 Task: Open Card Card0000000204 in Board Board0000000051 in Workspace WS0000000017 in Trello. Add Member prateek.ku2001@gmail.com to Card Card0000000204 in Board Board0000000051 in Workspace WS0000000017 in Trello. Add Red Label titled Label0000000204 to Card Card0000000204 in Board Board0000000051 in Workspace WS0000000017 in Trello. Add Checklist CL0000000204 to Card Card0000000204 in Board Board0000000051 in Workspace WS0000000017 in Trello. Add Dates with Start Date as Nov 01 2023 and Due Date as Nov 30 2023 to Card Card0000000204 in Board Board0000000051 in Workspace WS0000000017 in Trello
Action: Mouse moved to (274, 443)
Screenshot: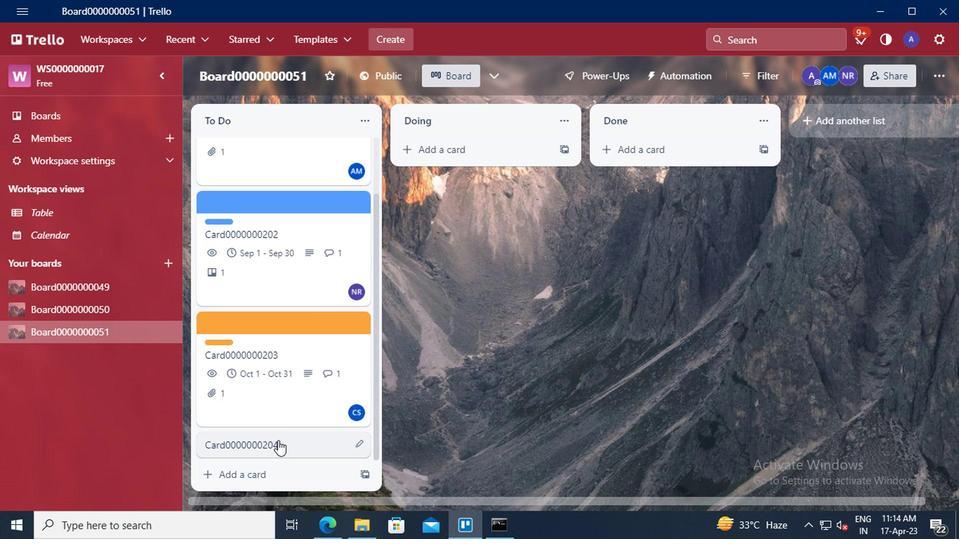 
Action: Mouse pressed left at (274, 443)
Screenshot: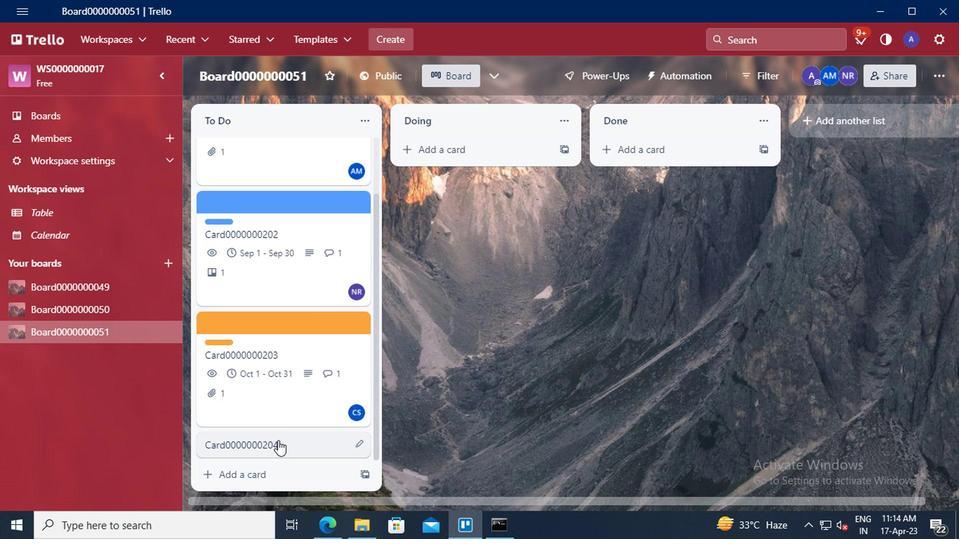 
Action: Mouse moved to (640, 181)
Screenshot: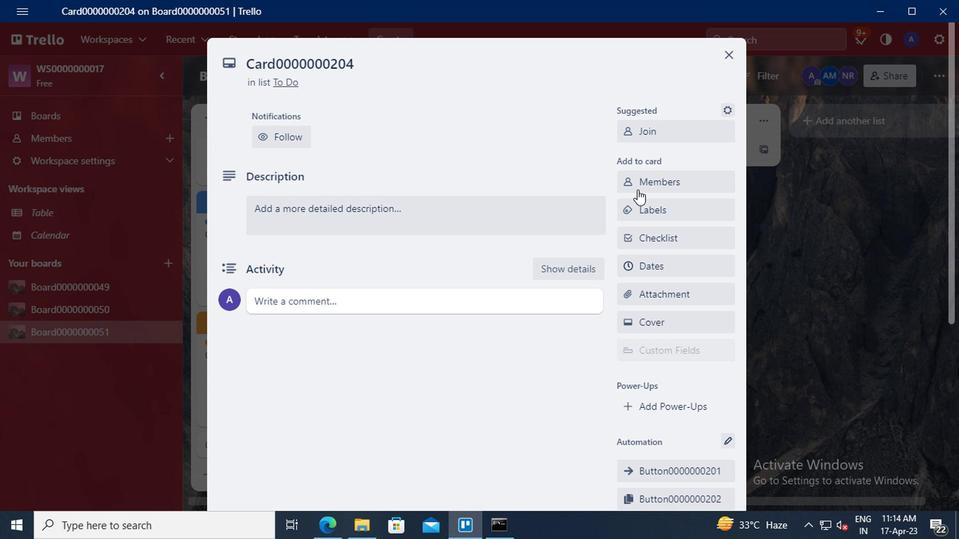 
Action: Mouse pressed left at (640, 181)
Screenshot: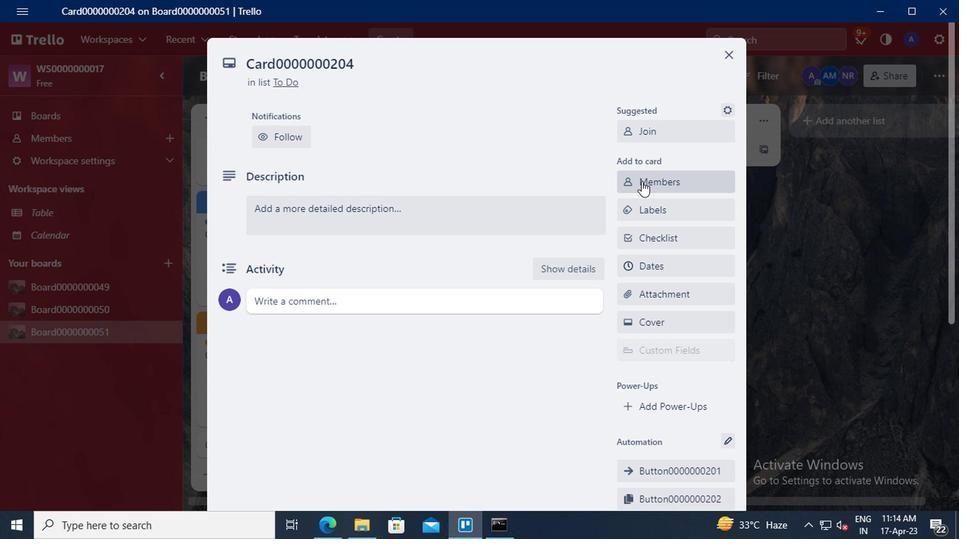 
Action: Mouse moved to (650, 248)
Screenshot: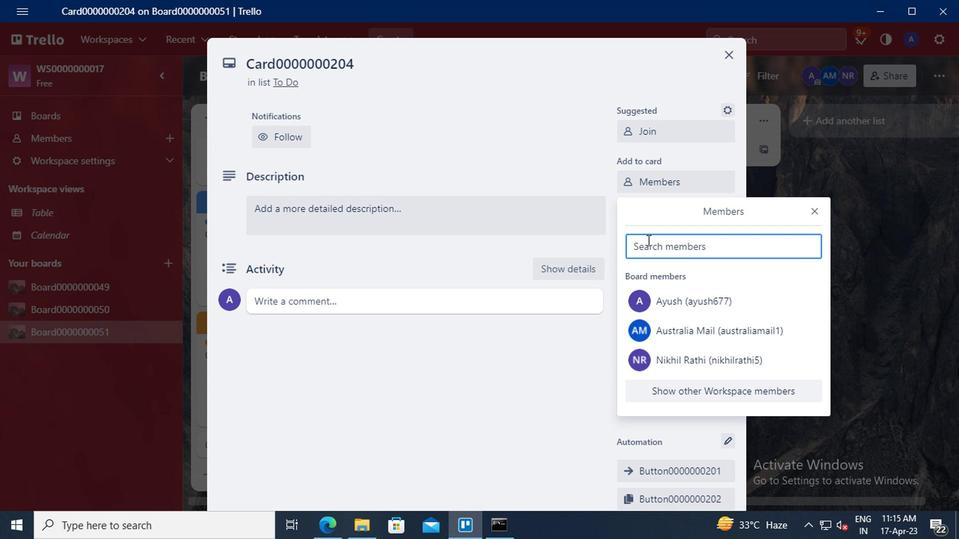 
Action: Mouse pressed left at (650, 248)
Screenshot: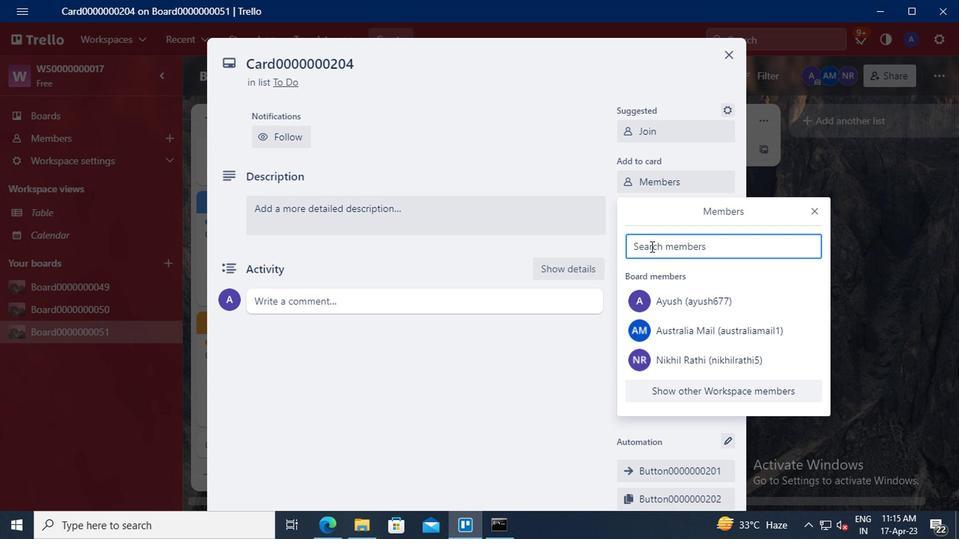 
Action: Key pressed <Key.shift>PARTEEK
Screenshot: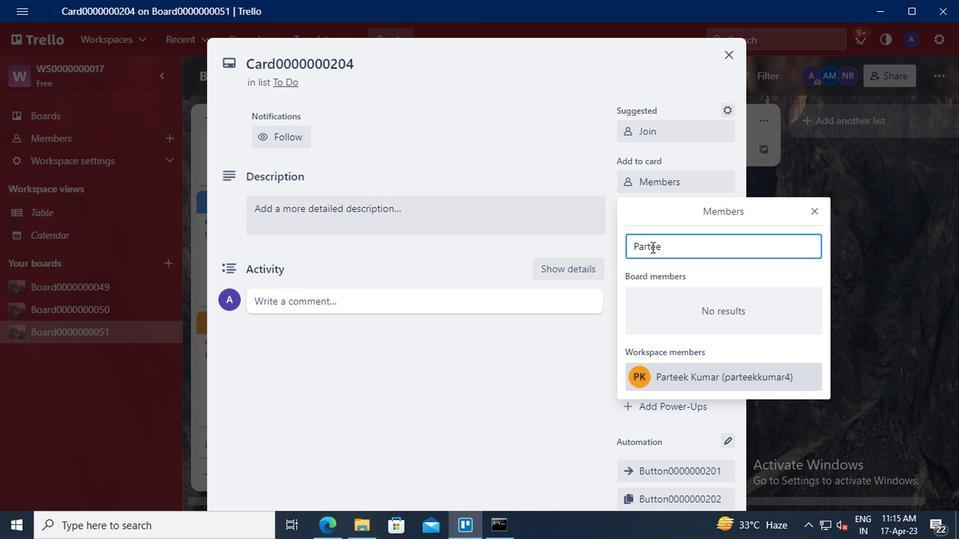 
Action: Mouse moved to (668, 386)
Screenshot: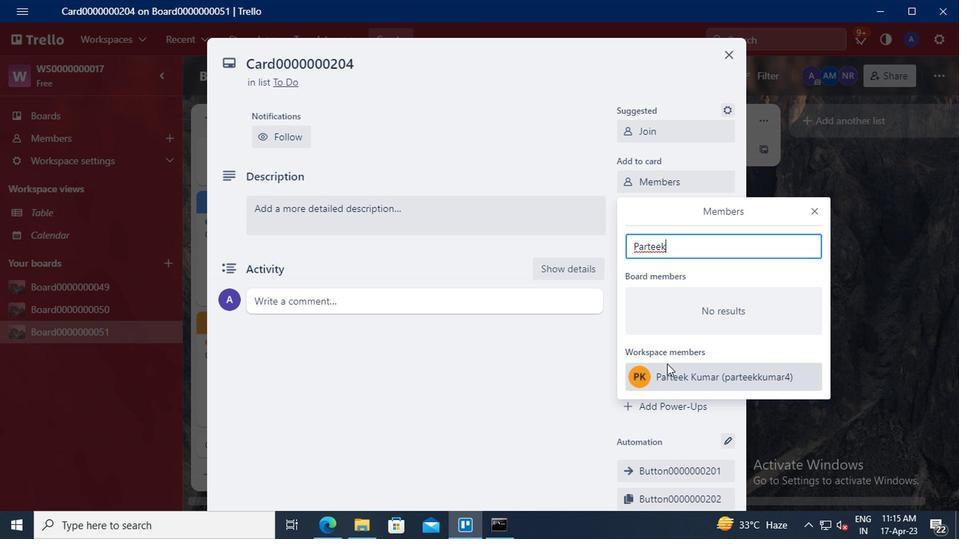 
Action: Mouse pressed left at (668, 386)
Screenshot: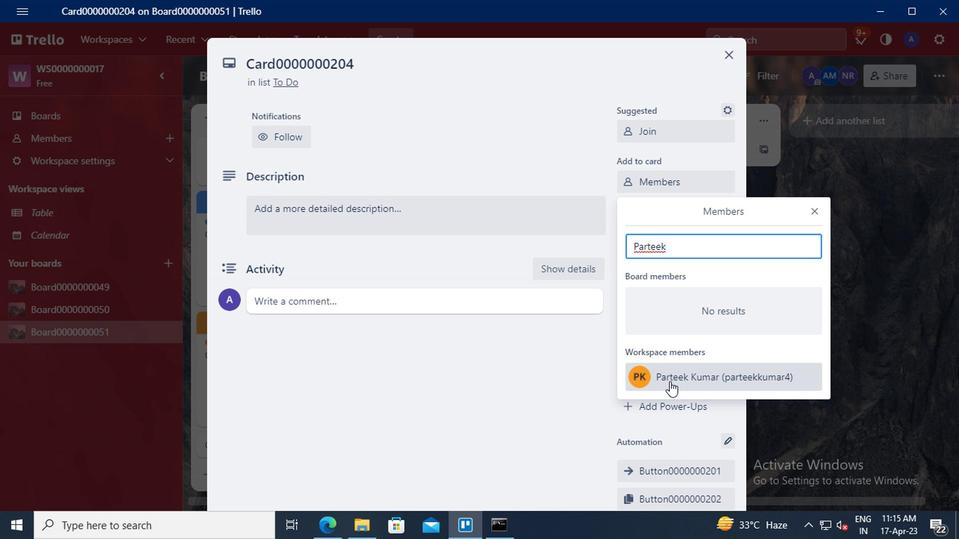 
Action: Mouse moved to (814, 213)
Screenshot: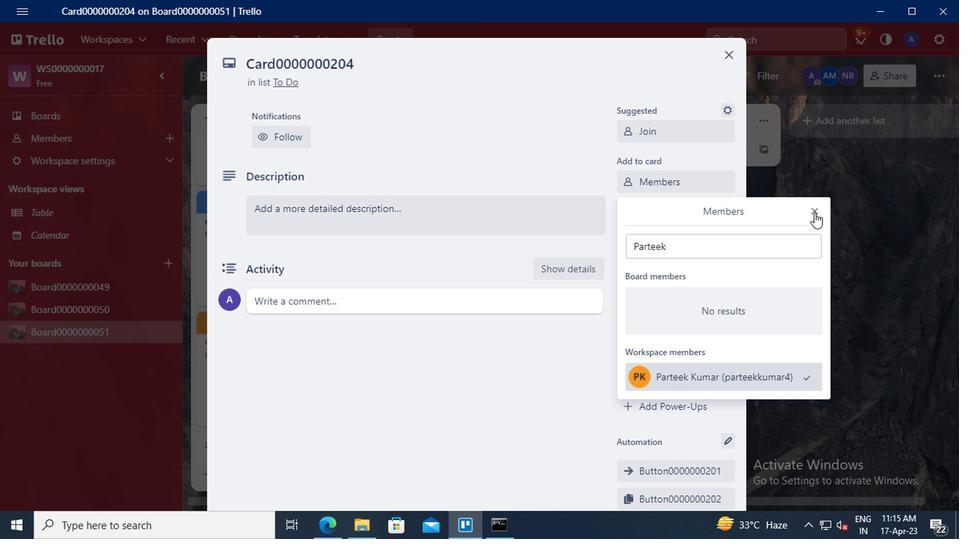 
Action: Mouse pressed left at (814, 213)
Screenshot: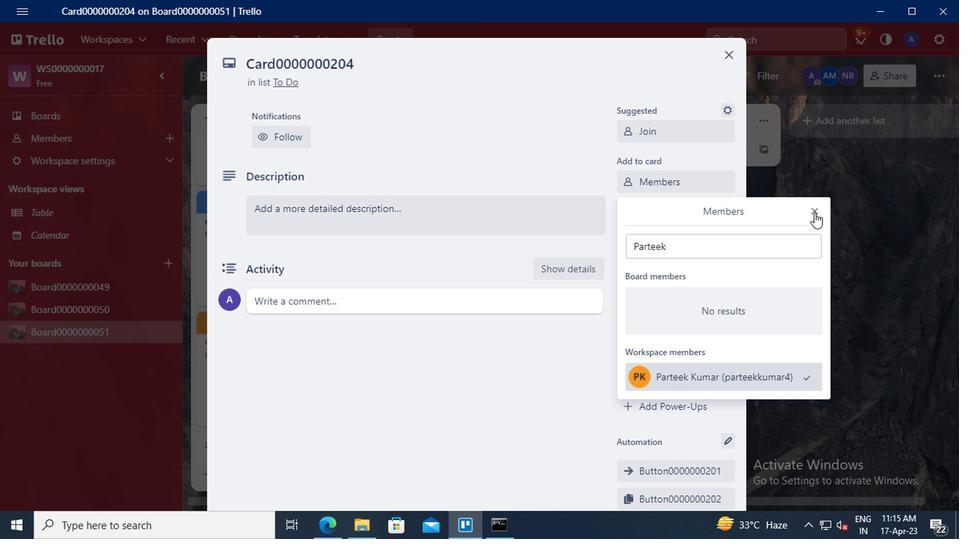 
Action: Mouse moved to (683, 209)
Screenshot: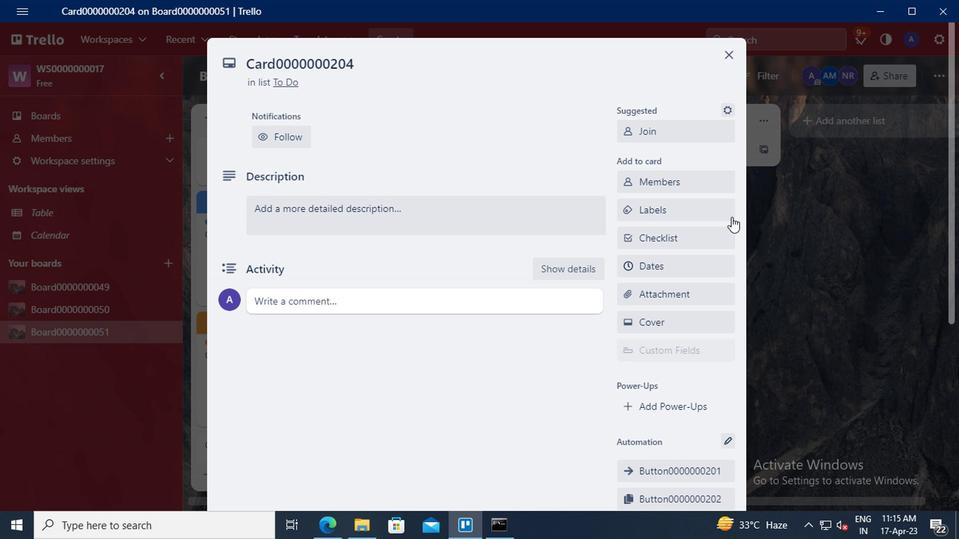 
Action: Mouse pressed left at (683, 209)
Screenshot: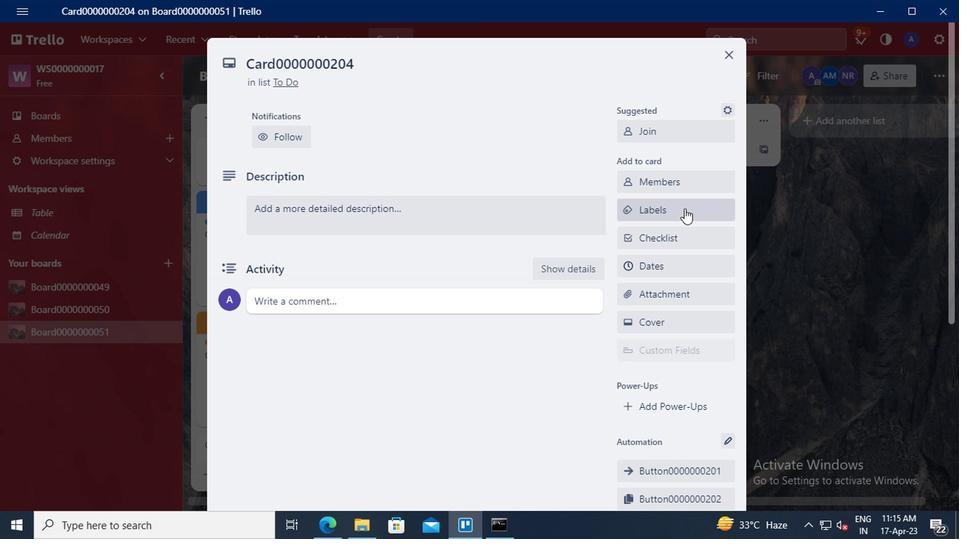 
Action: Mouse moved to (709, 398)
Screenshot: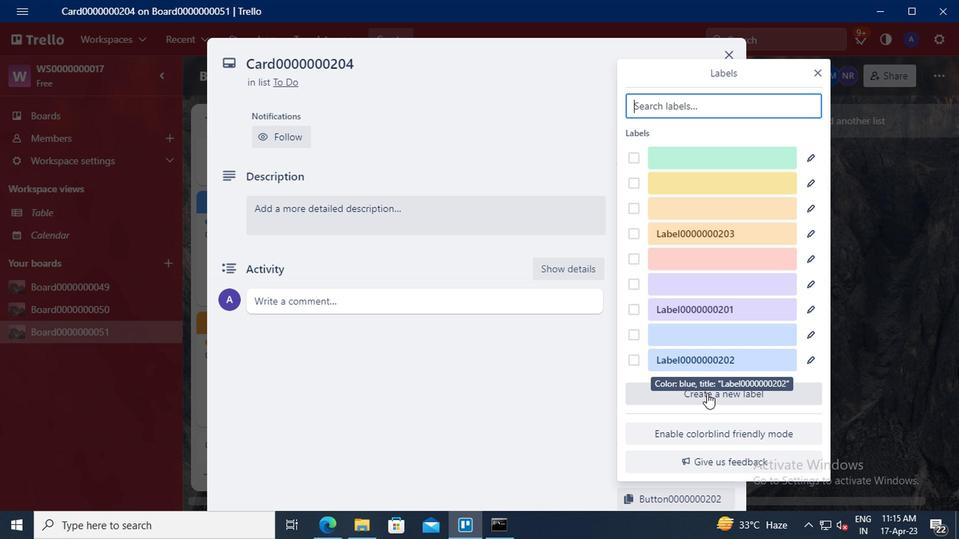 
Action: Mouse pressed left at (709, 398)
Screenshot: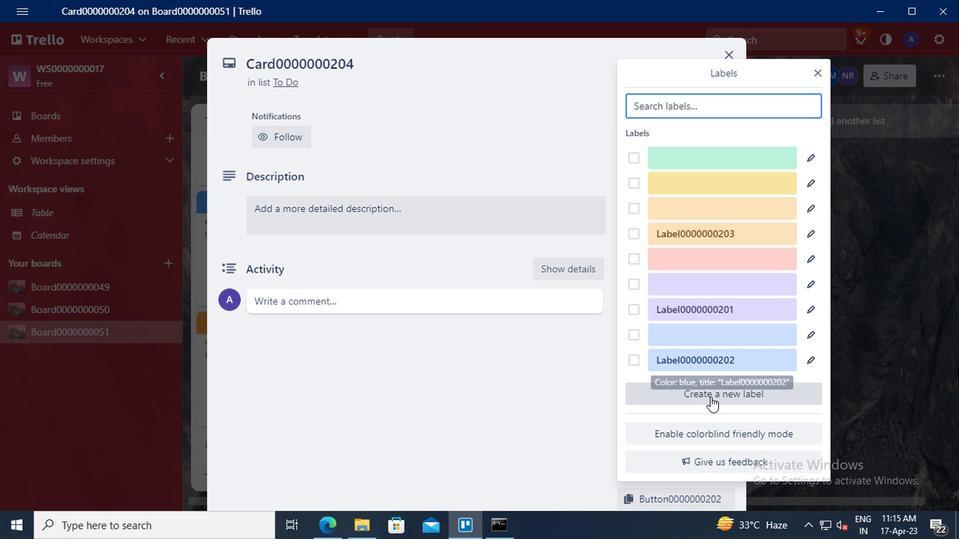 
Action: Mouse moved to (668, 205)
Screenshot: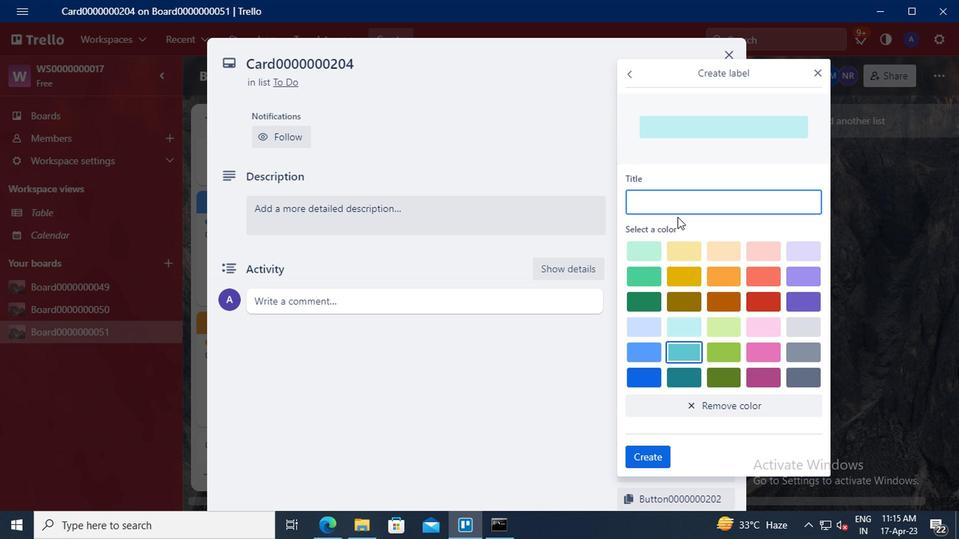 
Action: Mouse pressed left at (668, 205)
Screenshot: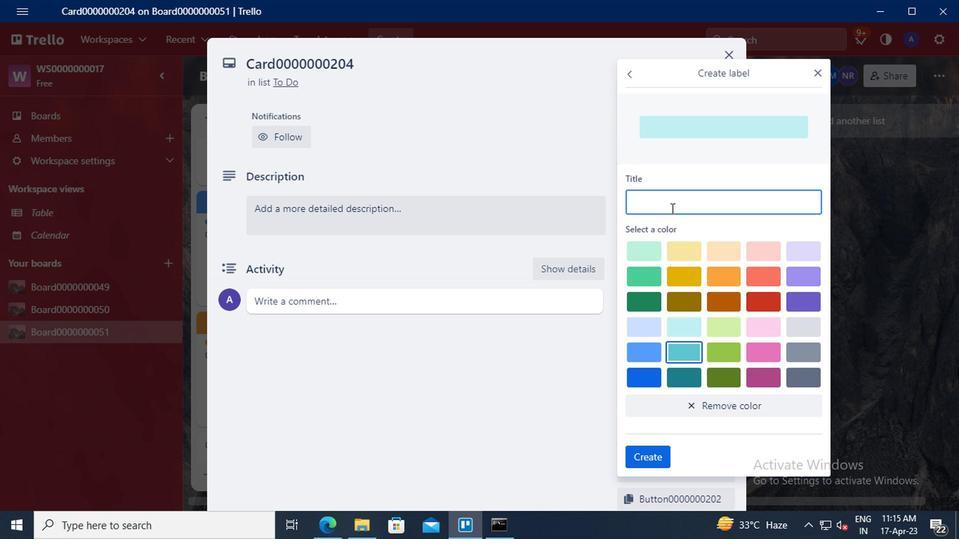 
Action: Key pressed <Key.shift>LABEL0000000204
Screenshot: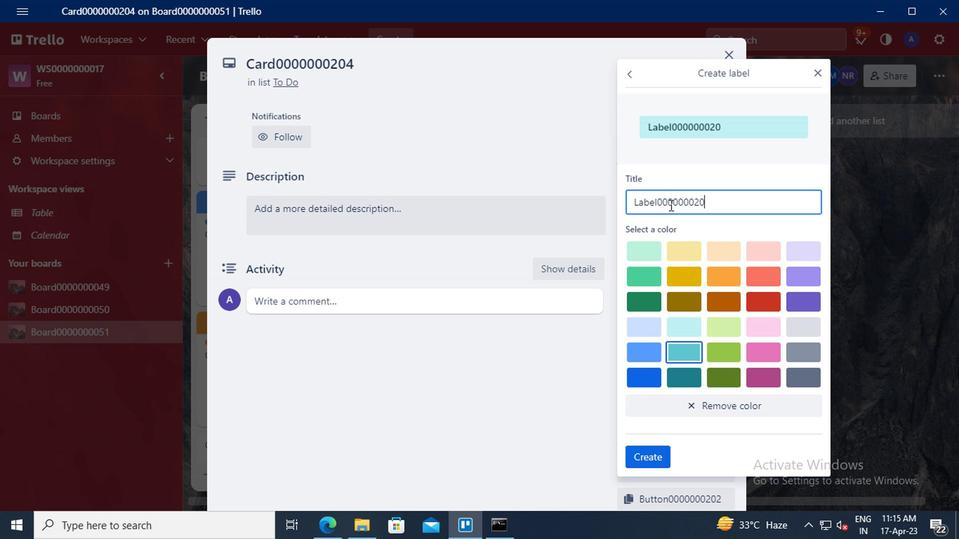 
Action: Mouse moved to (757, 278)
Screenshot: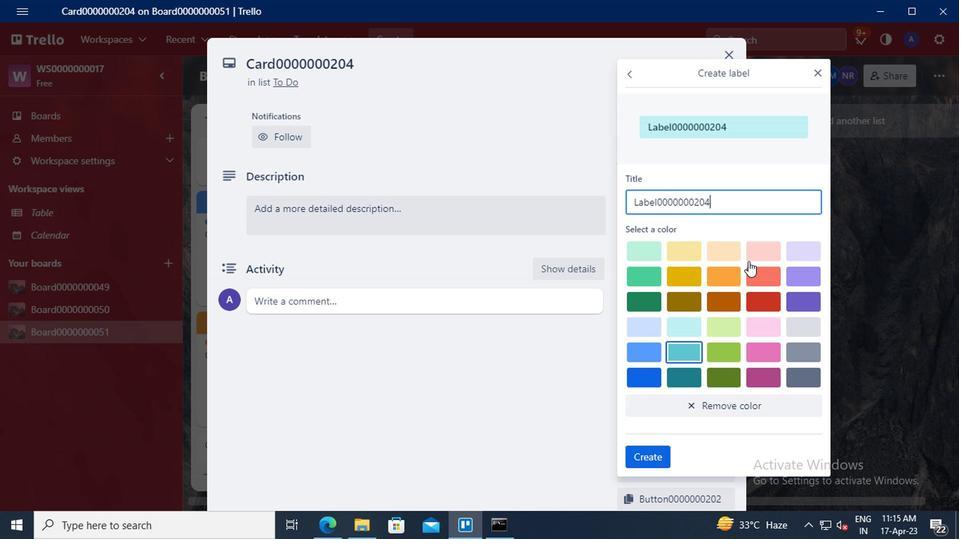 
Action: Mouse pressed left at (757, 278)
Screenshot: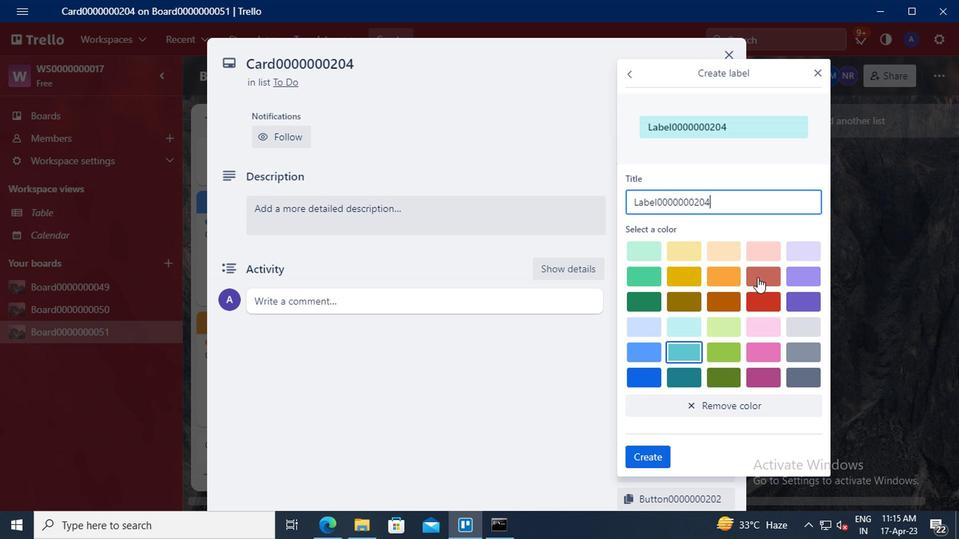 
Action: Mouse moved to (661, 455)
Screenshot: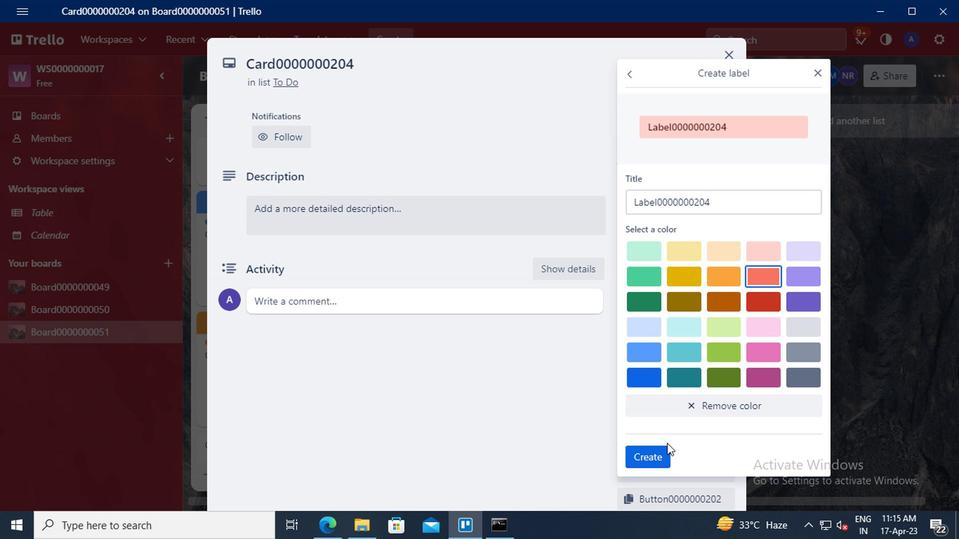 
Action: Mouse pressed left at (661, 455)
Screenshot: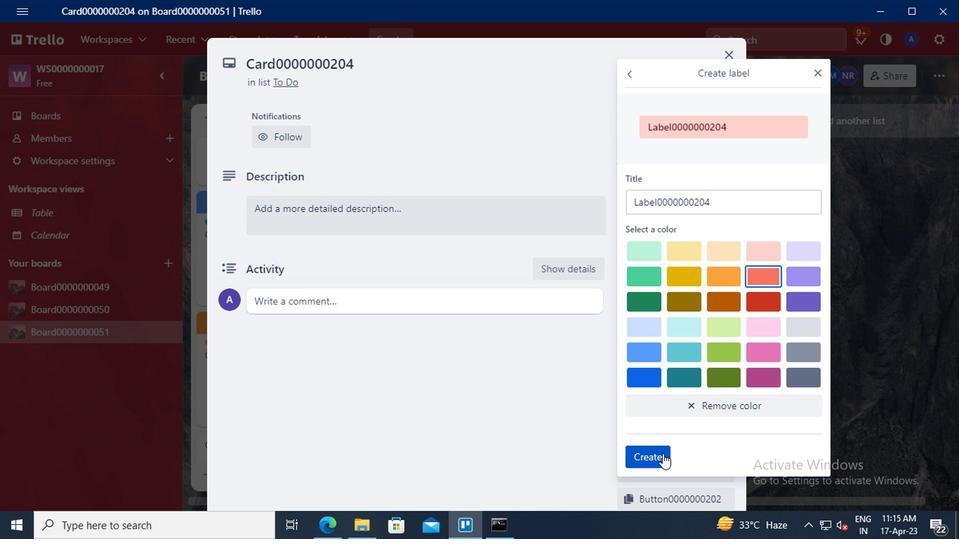 
Action: Mouse moved to (818, 72)
Screenshot: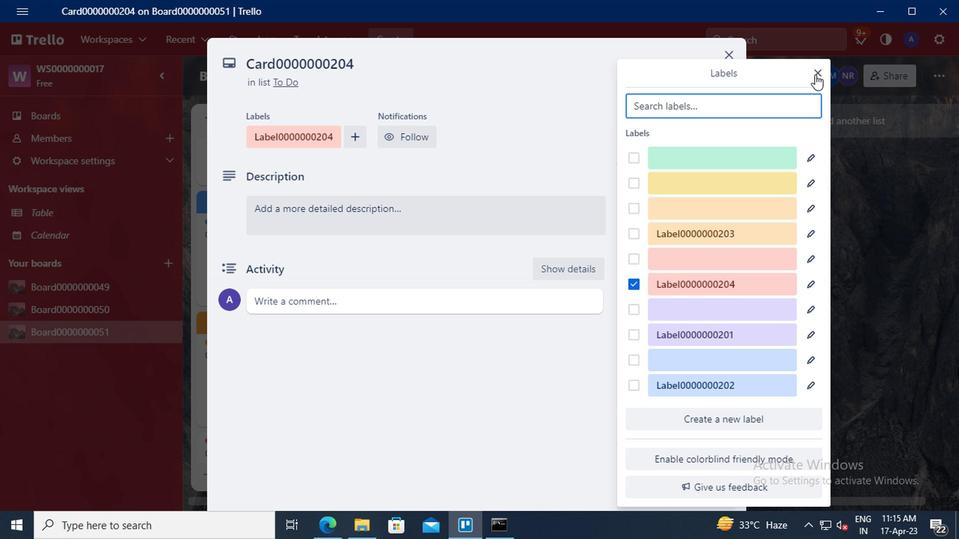 
Action: Mouse pressed left at (818, 72)
Screenshot: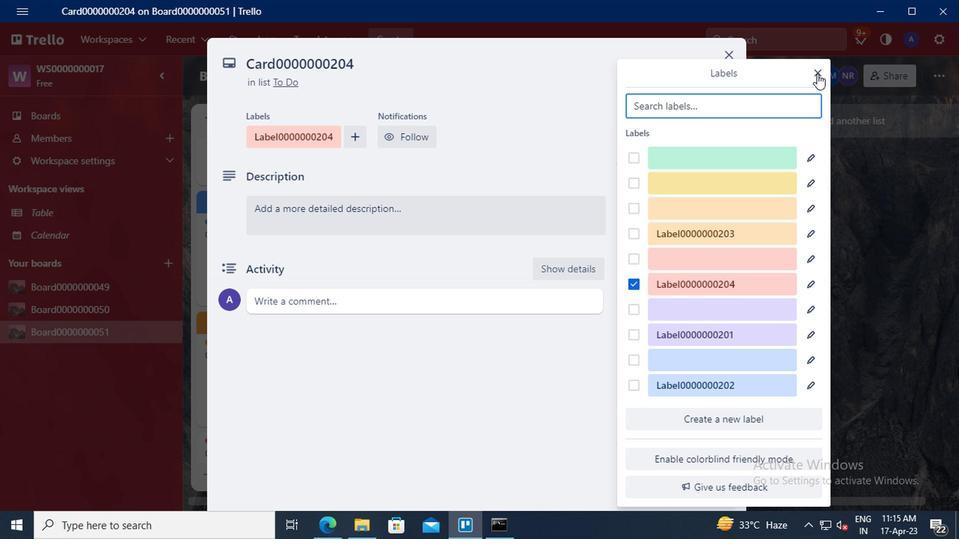 
Action: Mouse moved to (698, 245)
Screenshot: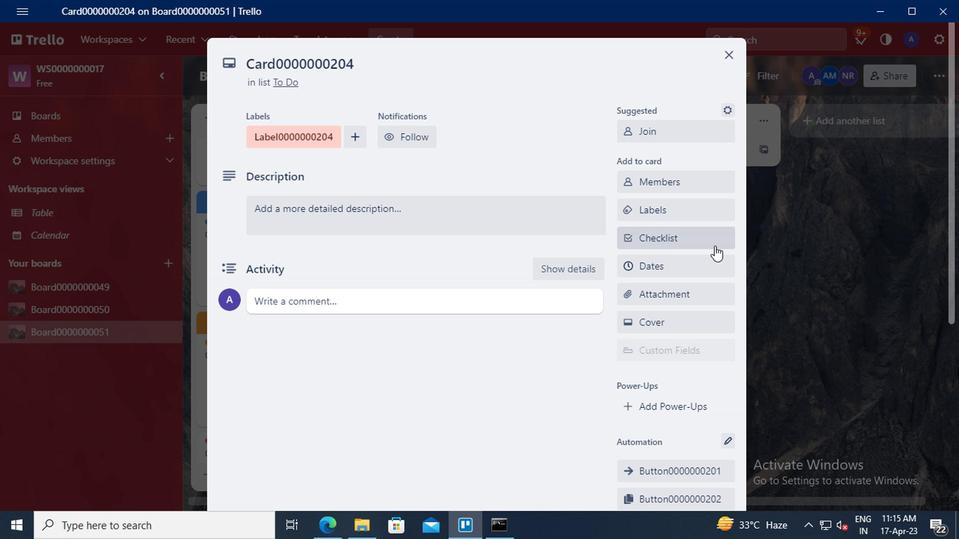
Action: Mouse pressed left at (698, 245)
Screenshot: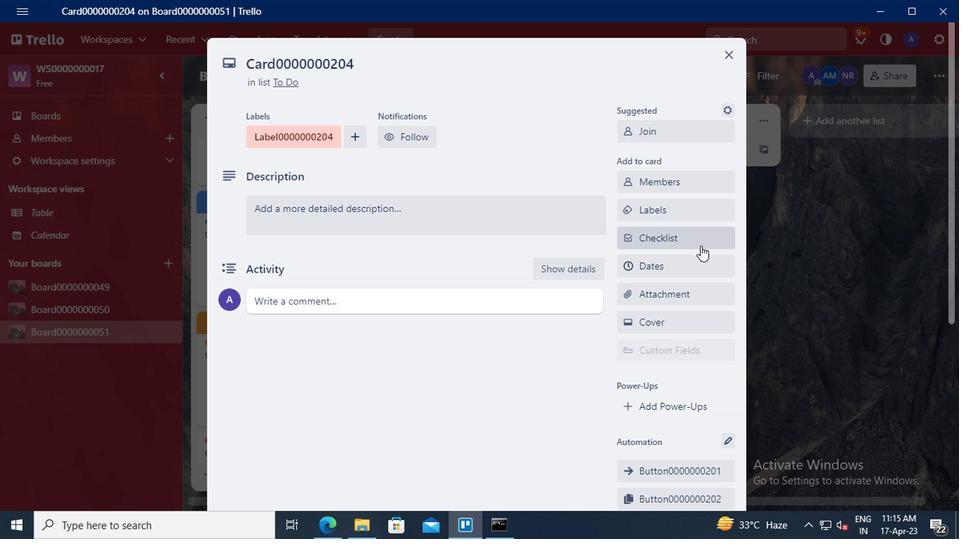 
Action: Key pressed <Key.delete><Key.shift><Key.shift>CL0000000204
Screenshot: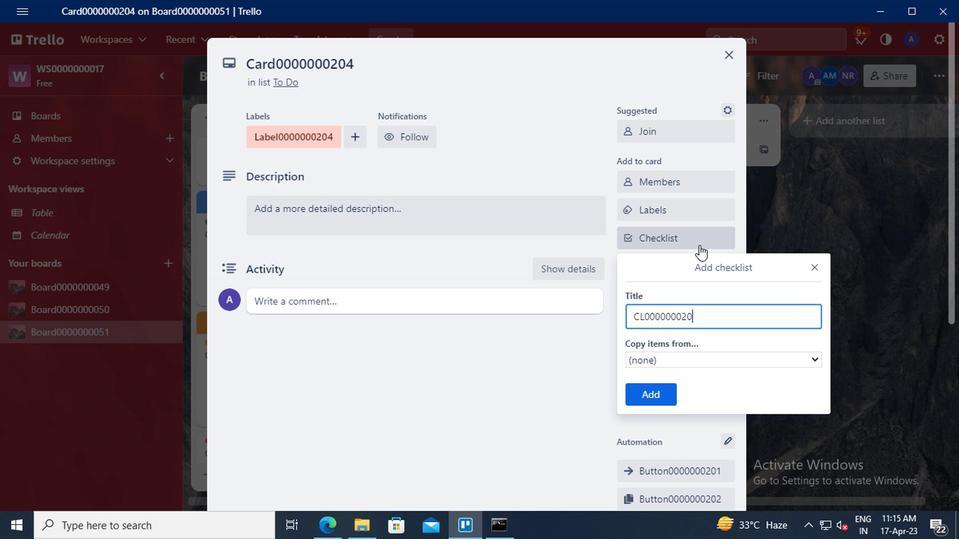 
Action: Mouse moved to (664, 394)
Screenshot: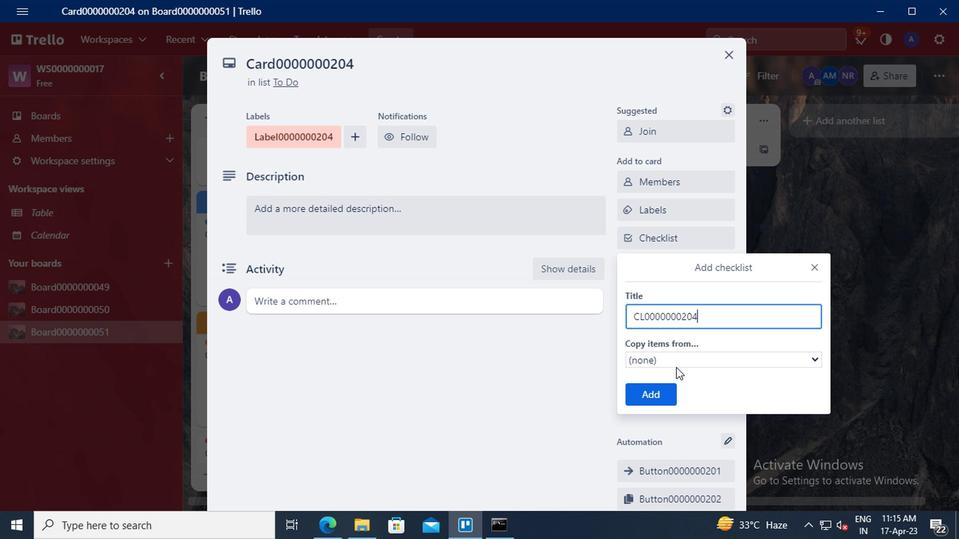
Action: Mouse pressed left at (664, 394)
Screenshot: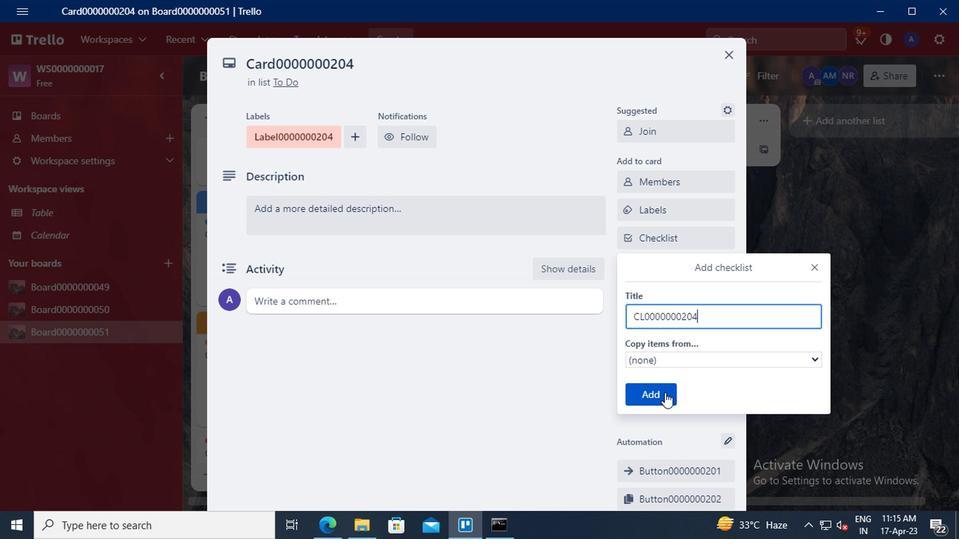 
Action: Mouse moved to (656, 269)
Screenshot: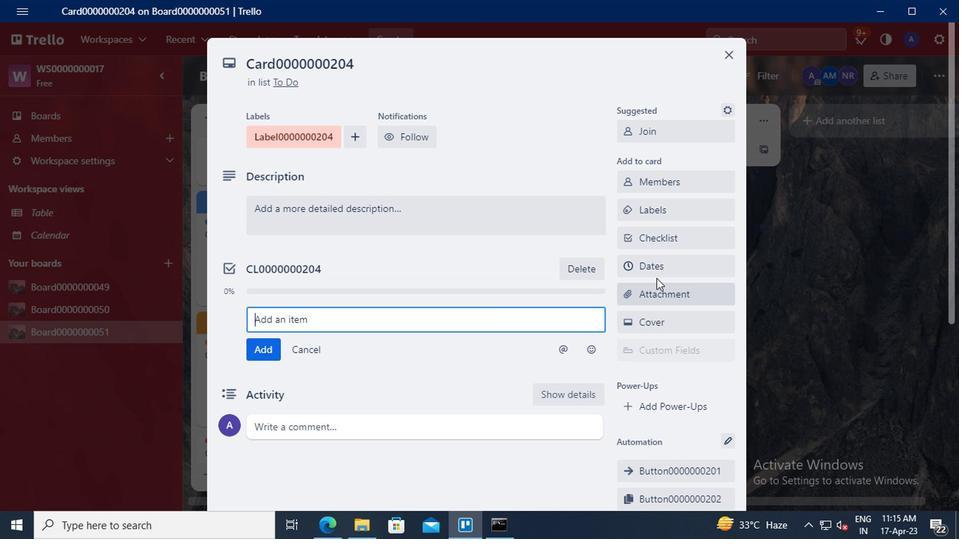 
Action: Mouse pressed left at (656, 269)
Screenshot: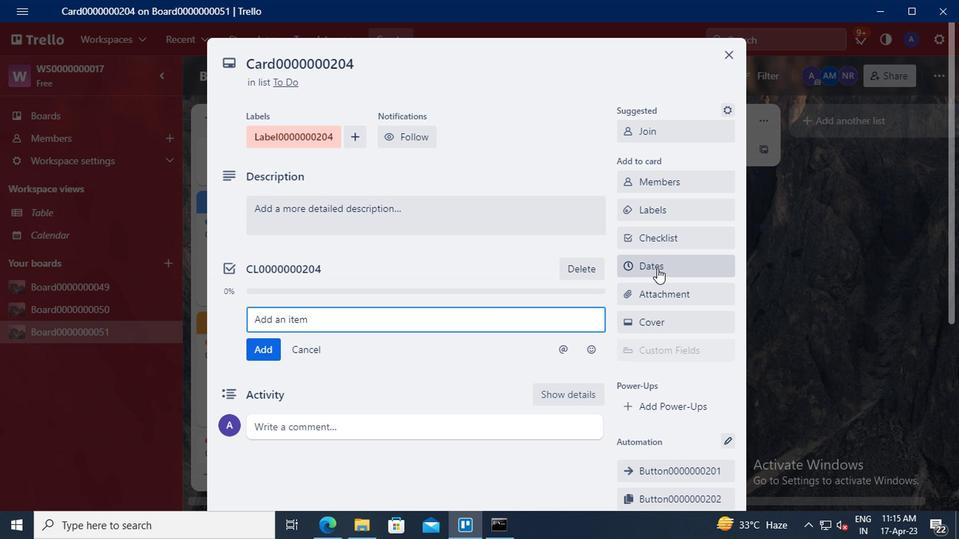 
Action: Mouse moved to (632, 326)
Screenshot: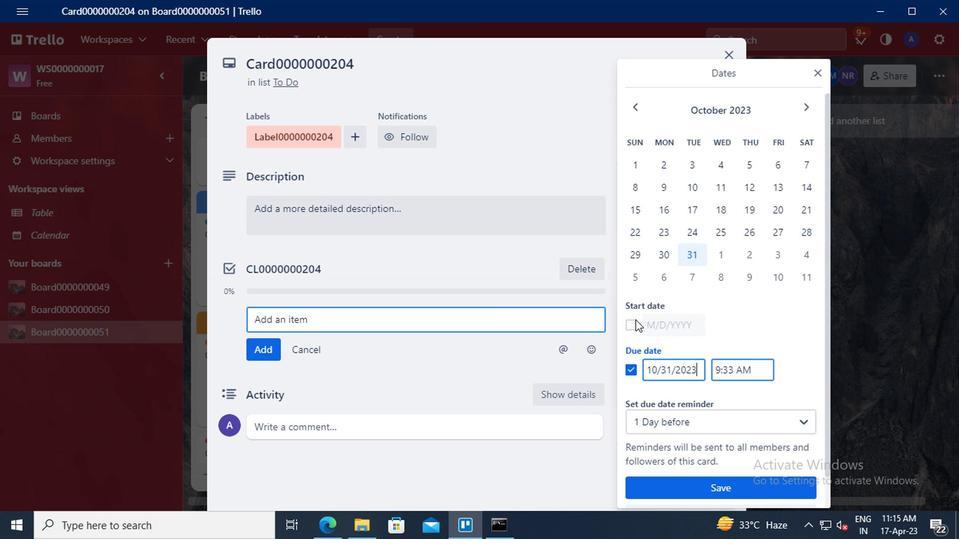 
Action: Mouse pressed left at (632, 326)
Screenshot: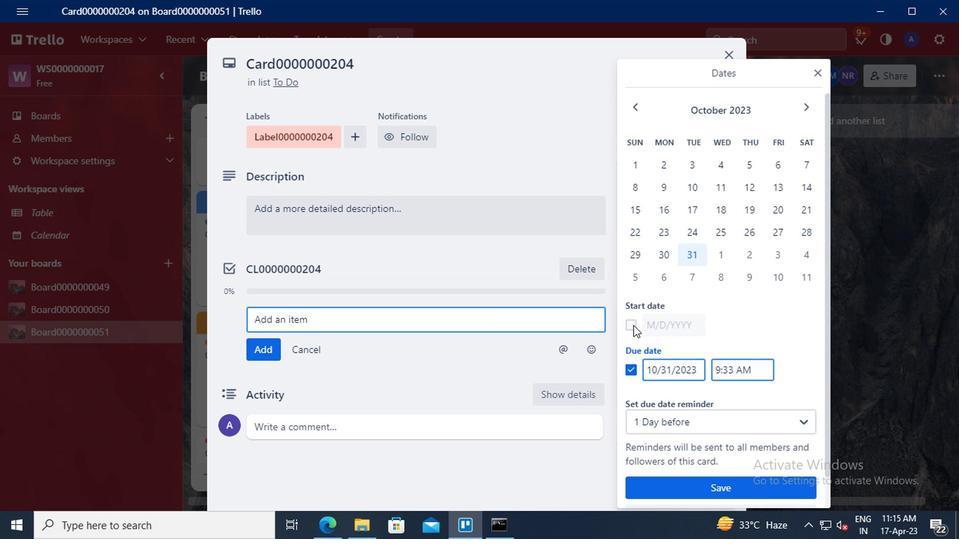 
Action: Mouse moved to (669, 326)
Screenshot: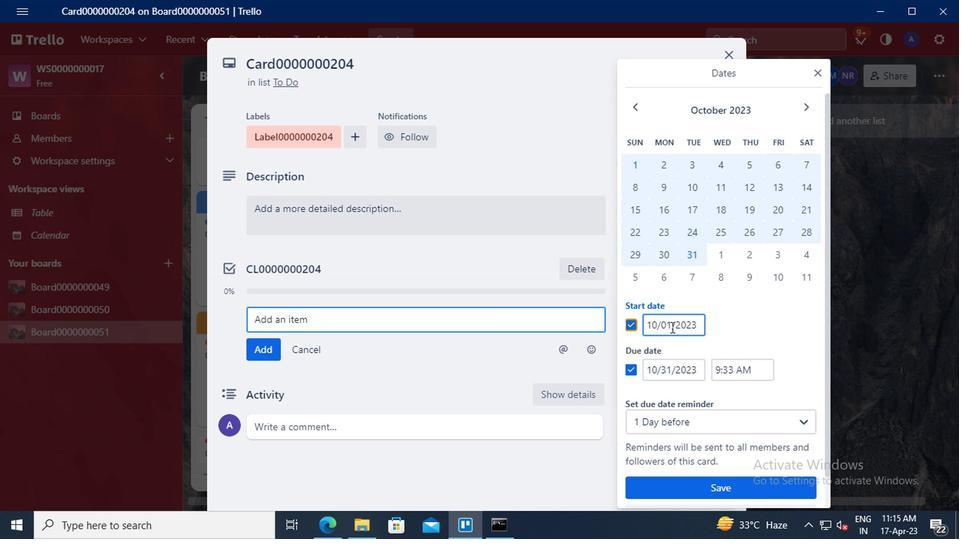 
Action: Mouse pressed left at (669, 326)
Screenshot: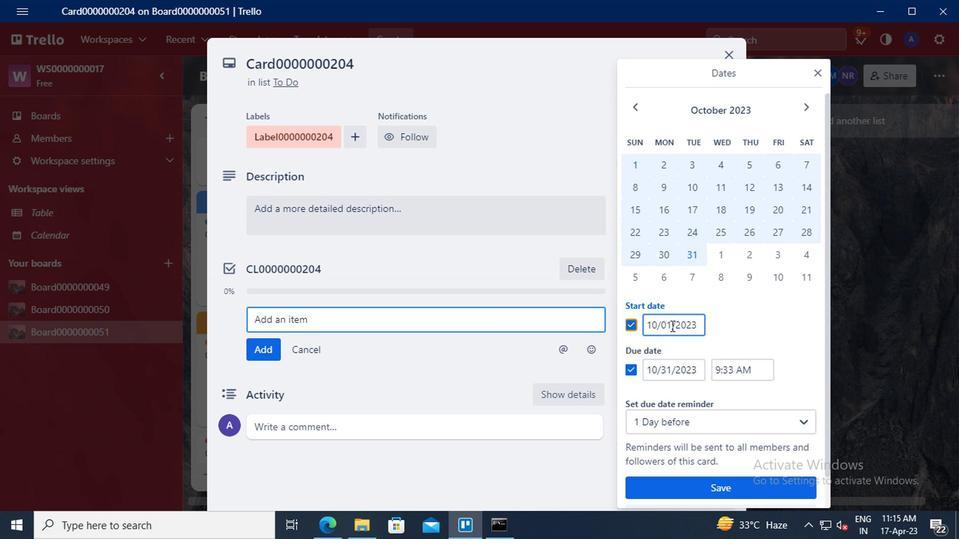 
Action: Mouse moved to (672, 312)
Screenshot: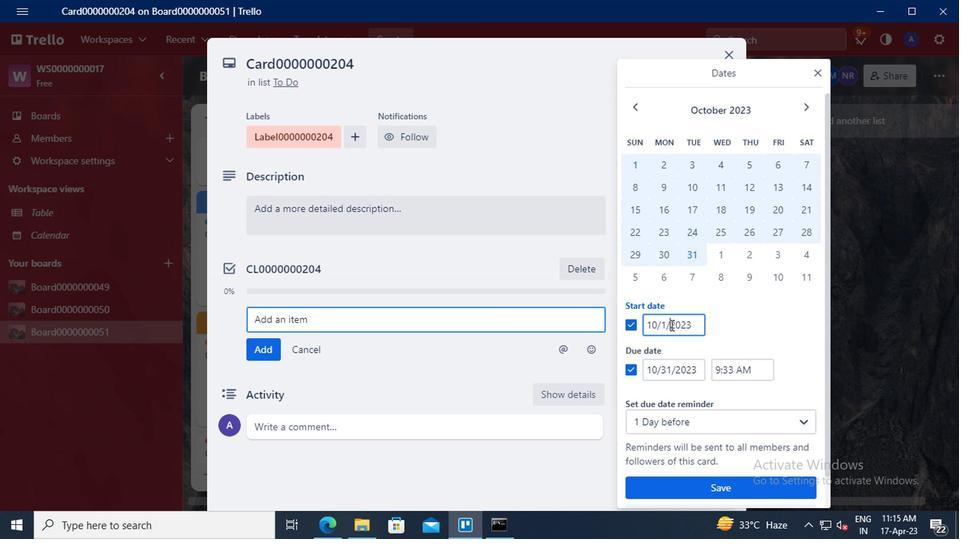 
Action: Key pressed <Key.left><Key.backspace>1<Key.left><Key.left><Key.backspace><Key.backspace>11
Screenshot: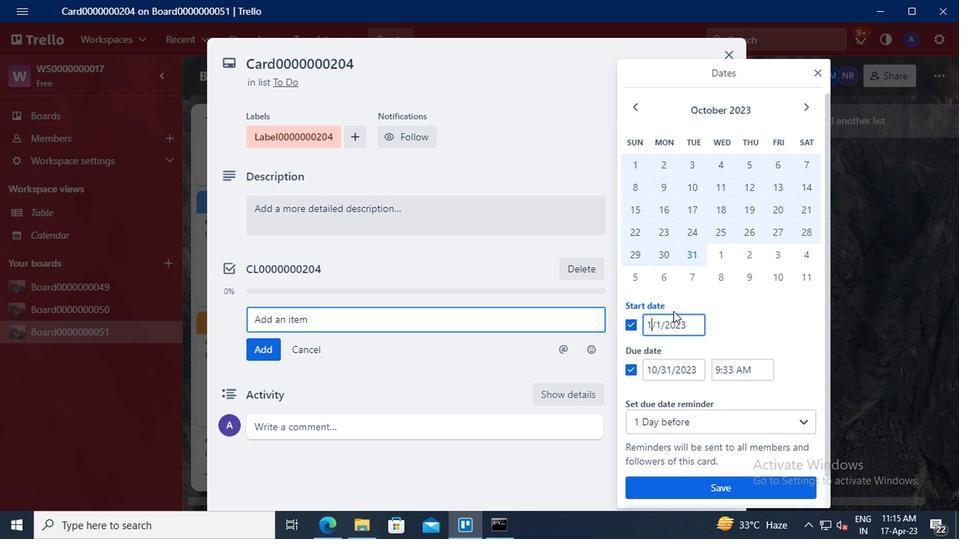 
Action: Mouse moved to (671, 370)
Screenshot: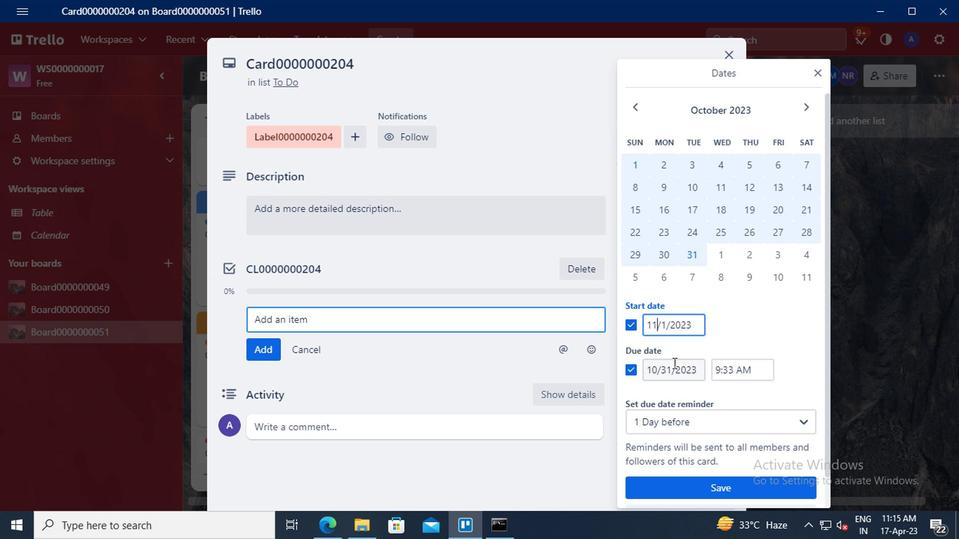 
Action: Mouse pressed left at (671, 370)
Screenshot: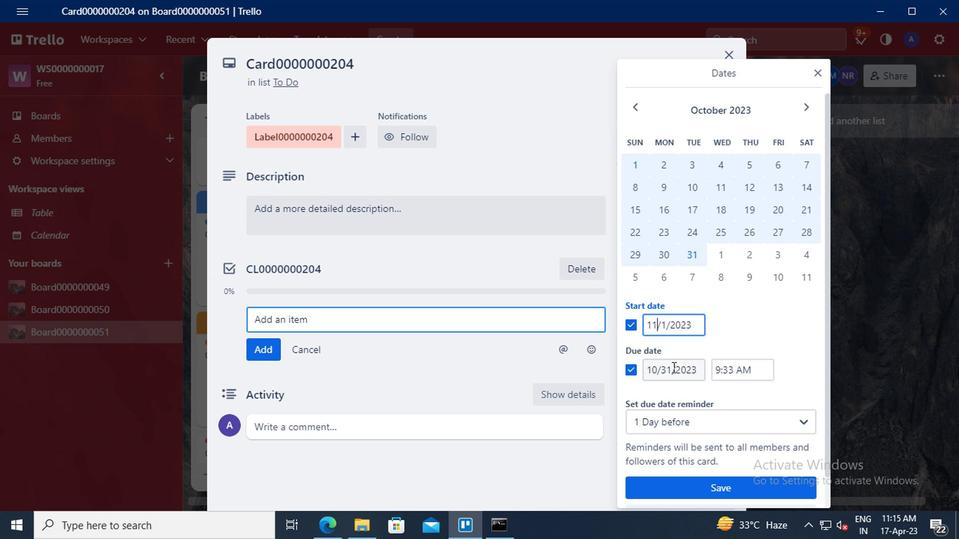 
Action: Mouse moved to (676, 361)
Screenshot: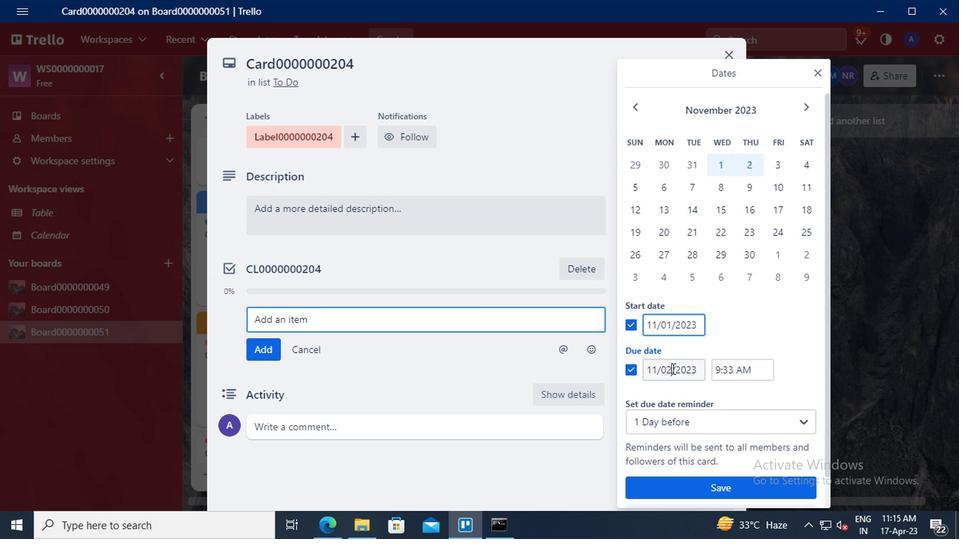 
Action: Key pressed <Key.backspace><Key.backspace>30
Screenshot: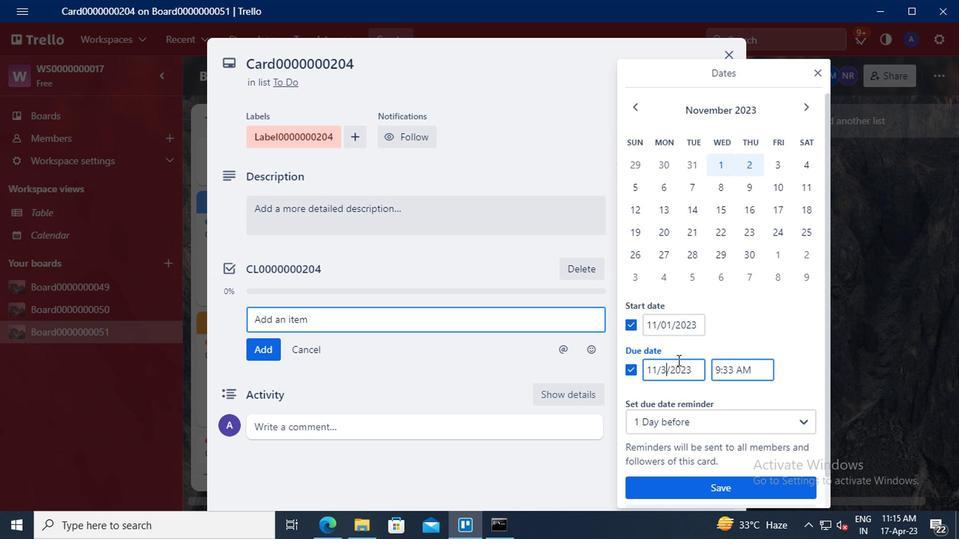 
Action: Mouse moved to (685, 485)
Screenshot: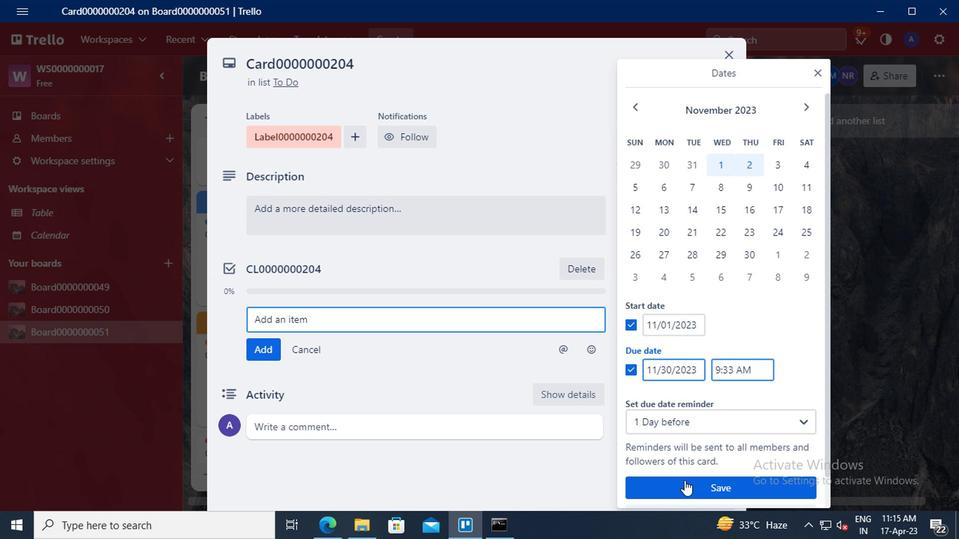 
Action: Mouse pressed left at (685, 485)
Screenshot: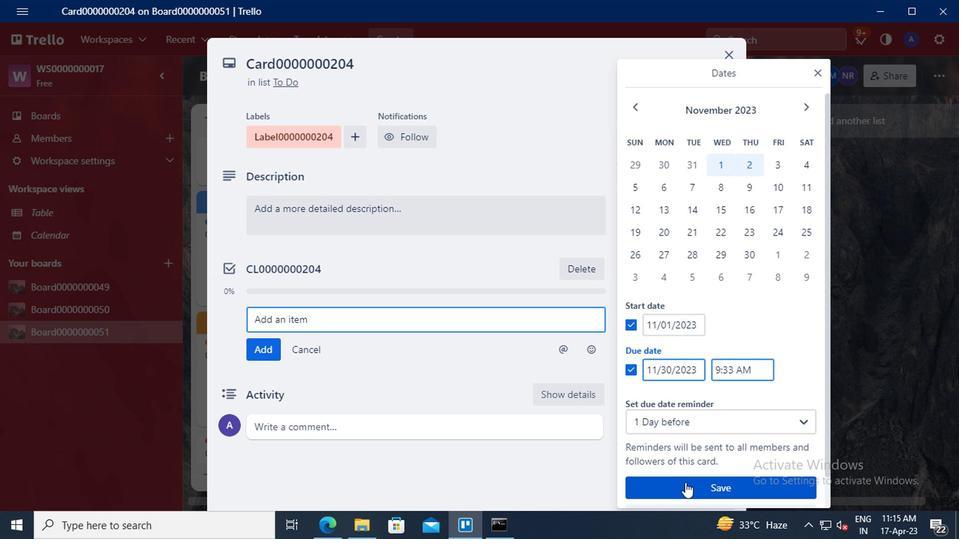 
